 Task: Sort the properties by date added in descending order.
Action: Mouse moved to (879, 334)
Screenshot: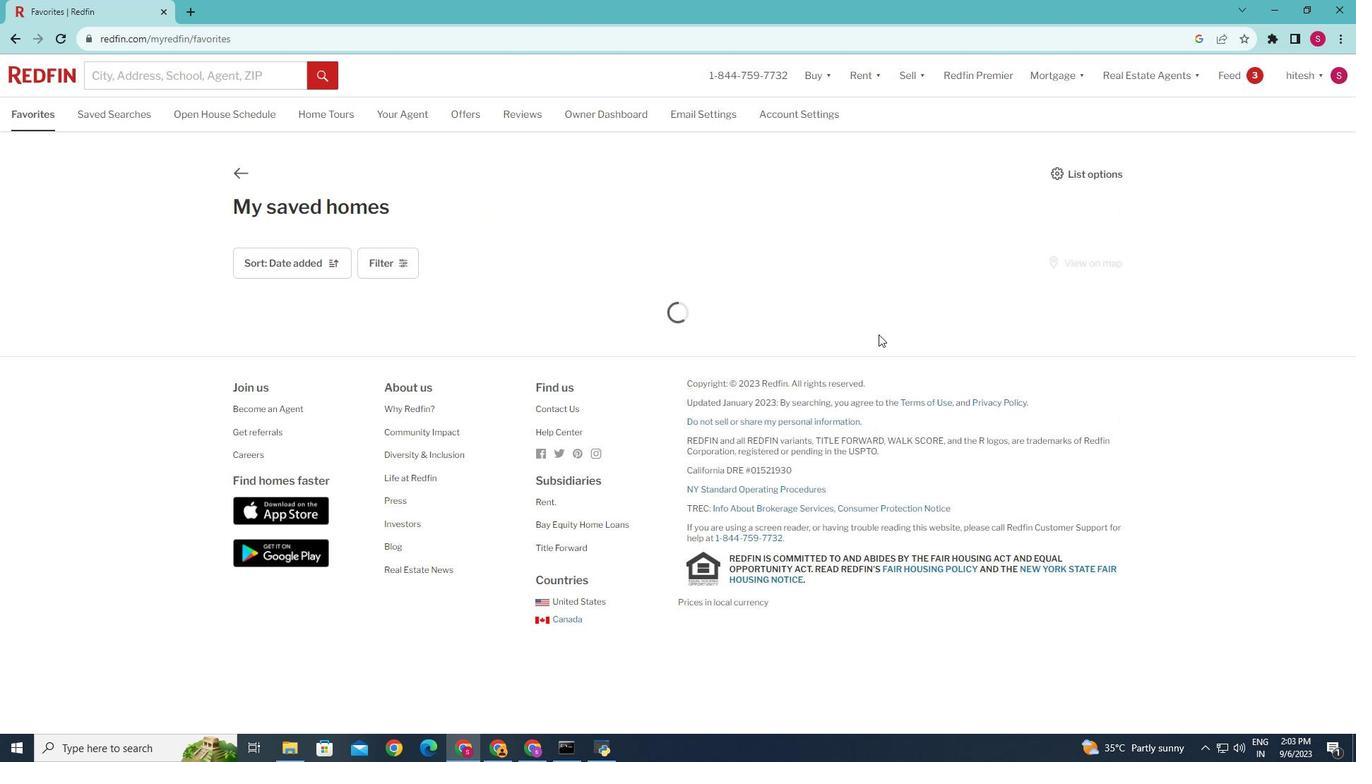 
Action: Mouse pressed left at (879, 334)
Screenshot: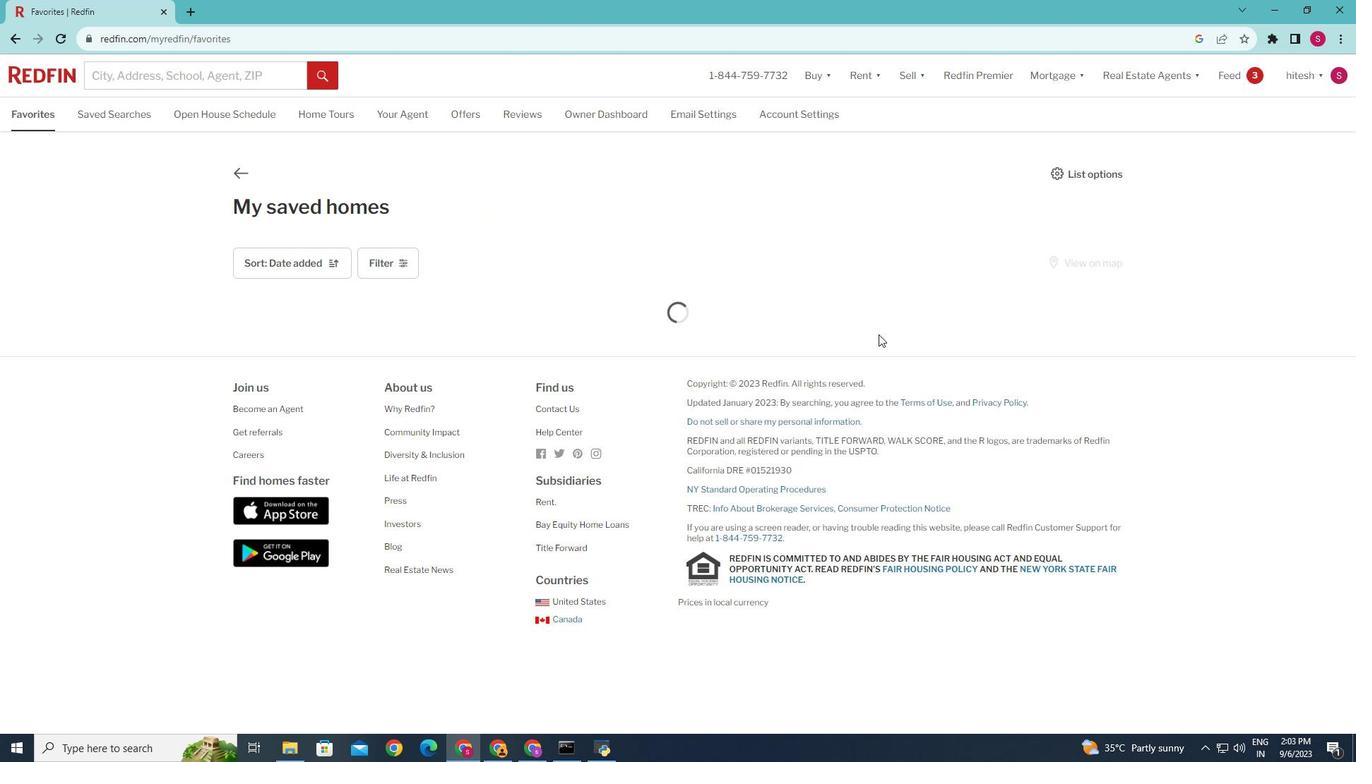 
Action: Mouse moved to (322, 263)
Screenshot: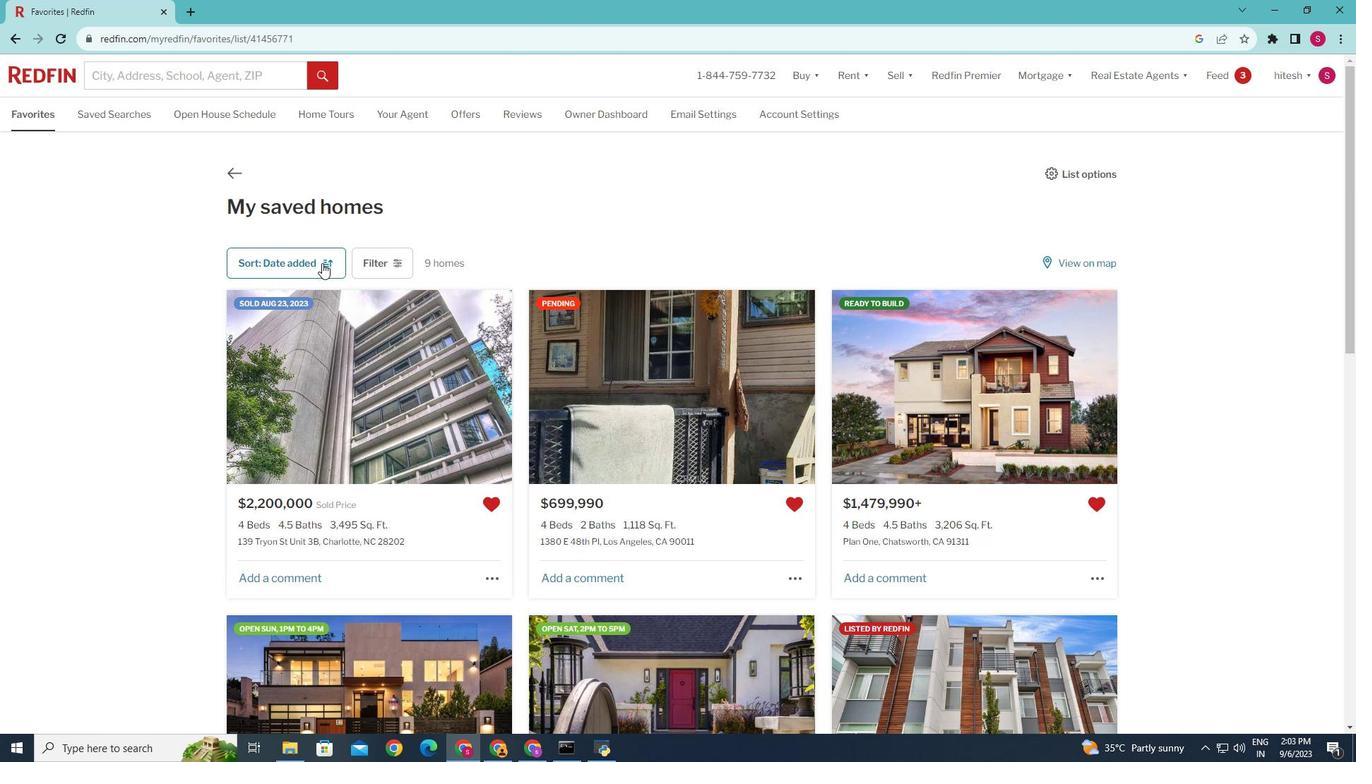 
Action: Mouse pressed left at (322, 263)
Screenshot: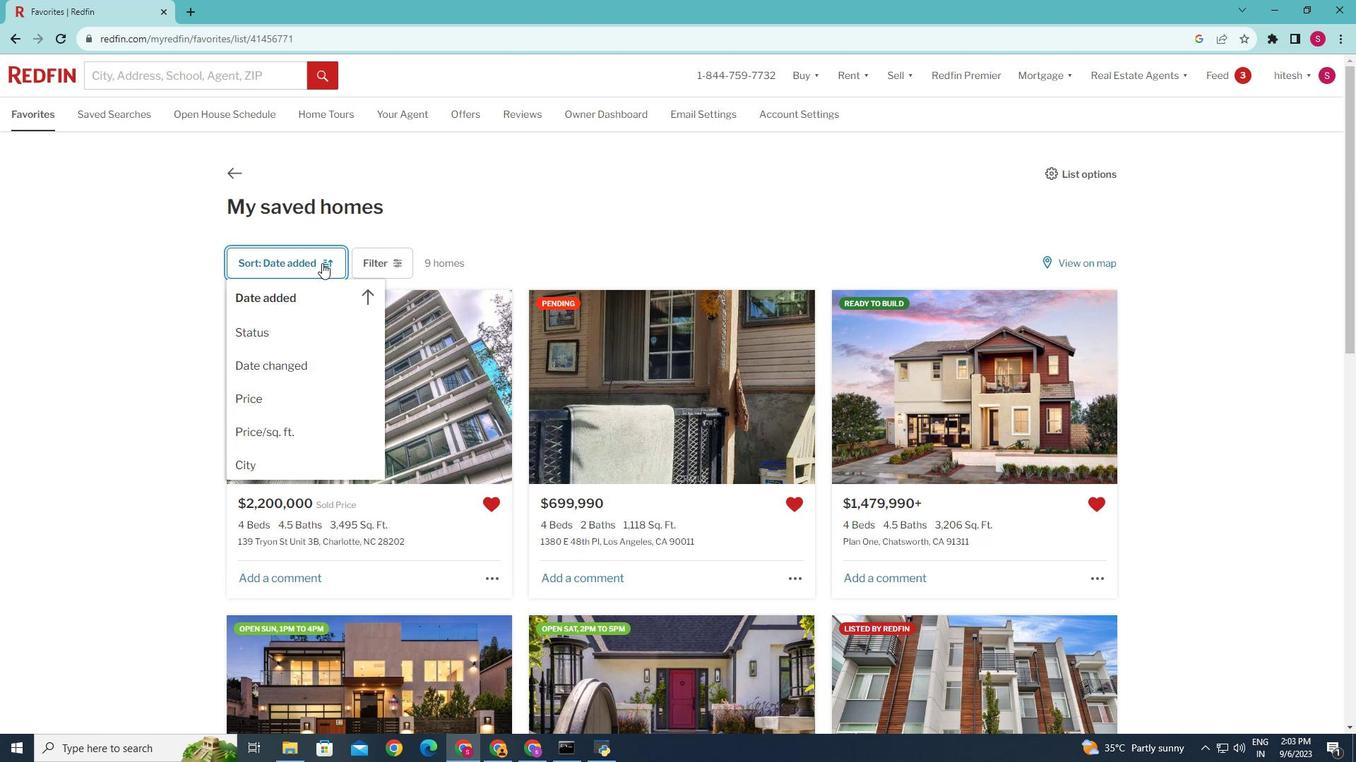 
Action: Mouse moved to (336, 293)
Screenshot: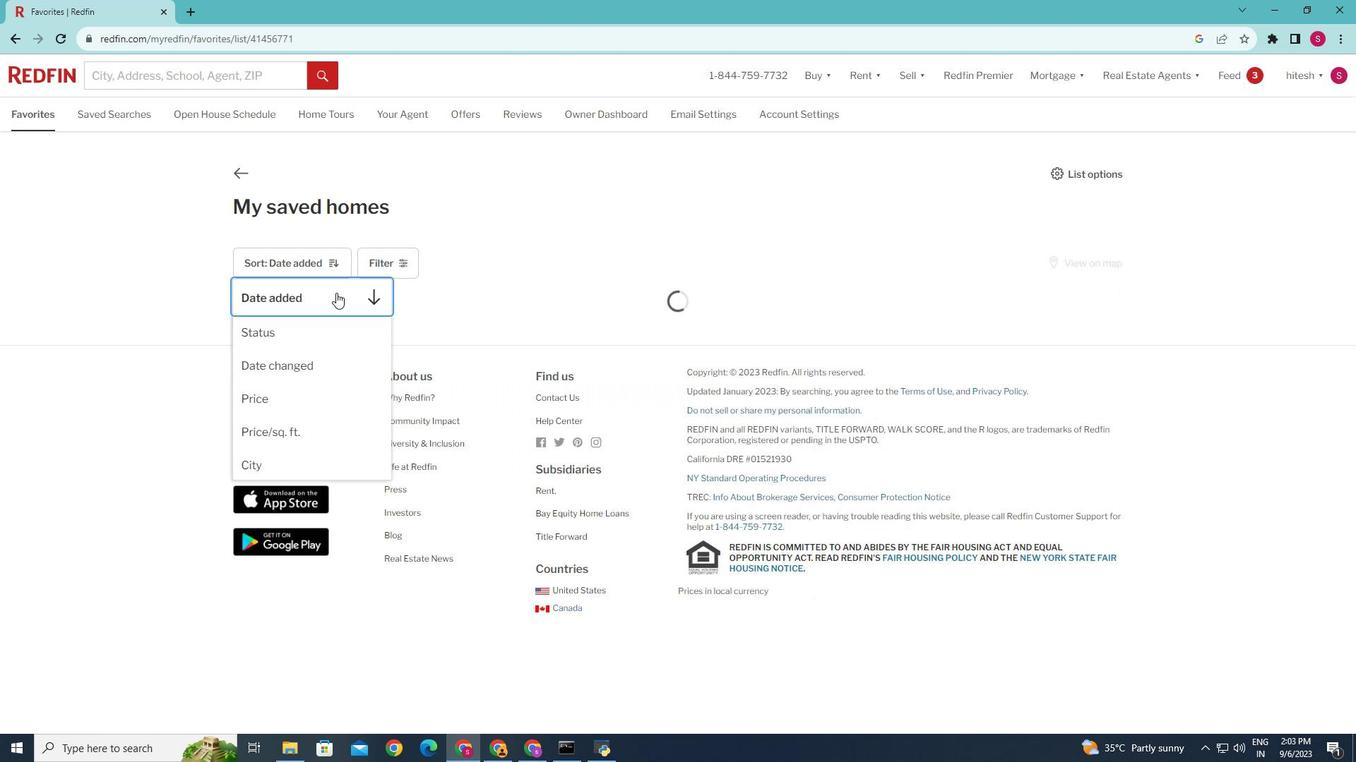 
Action: Mouse pressed left at (336, 293)
Screenshot: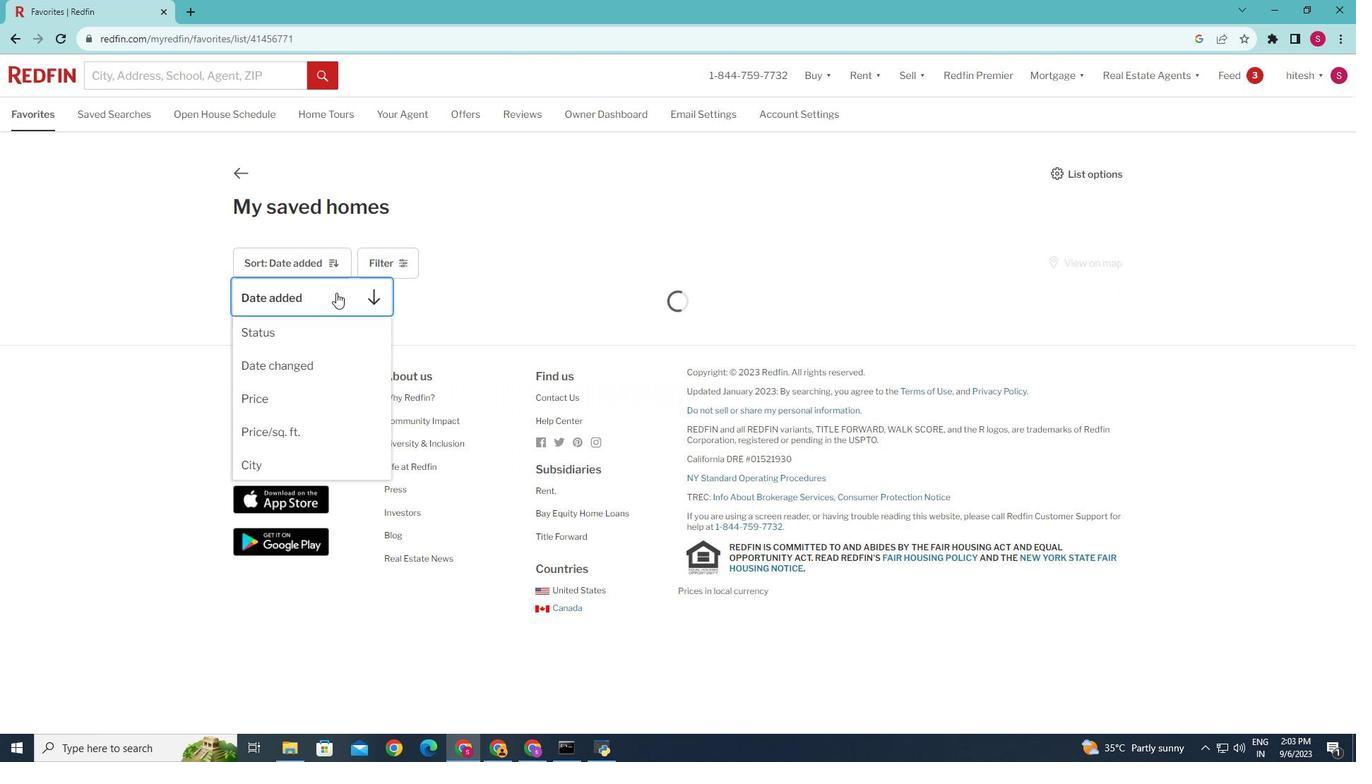 
Action: Mouse moved to (605, 452)
Screenshot: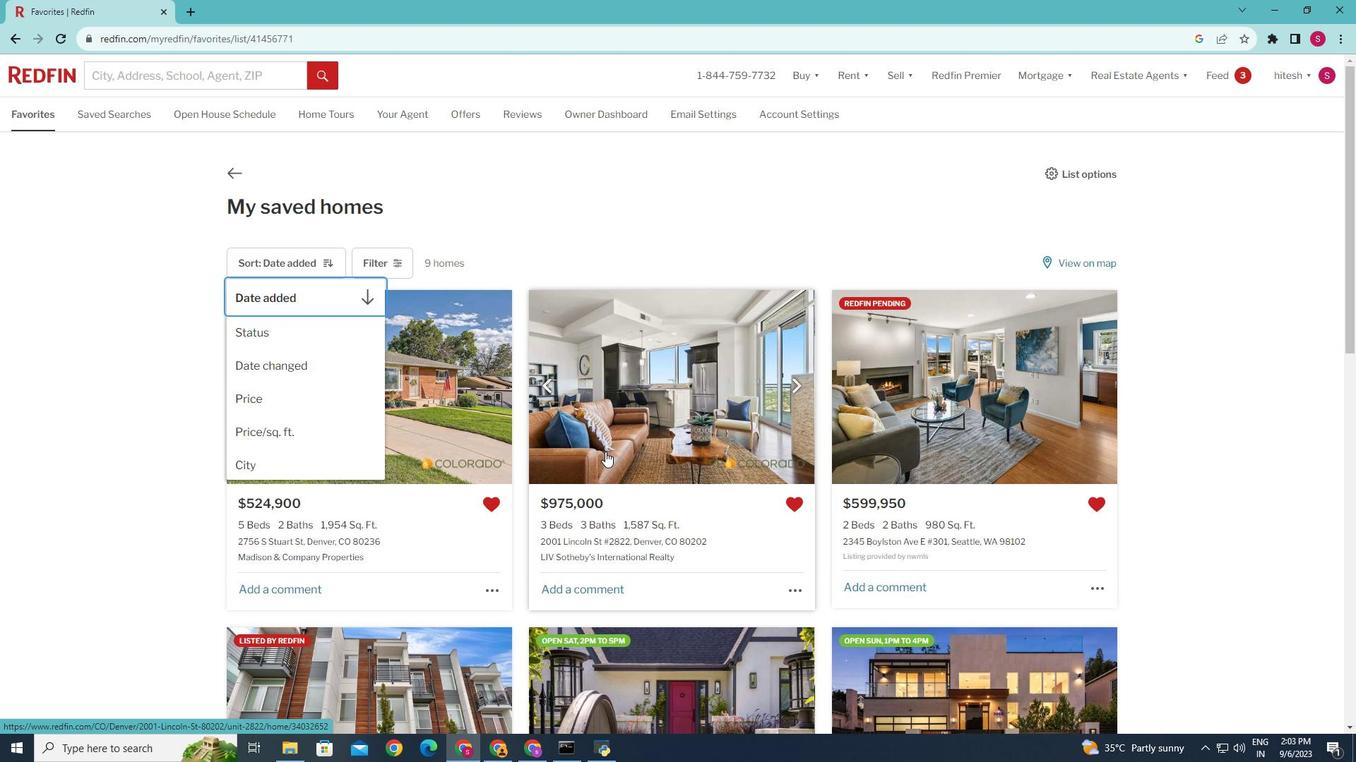 
